 Task: Invite team members using the link.
Action: Mouse moved to (386, 238)
Screenshot: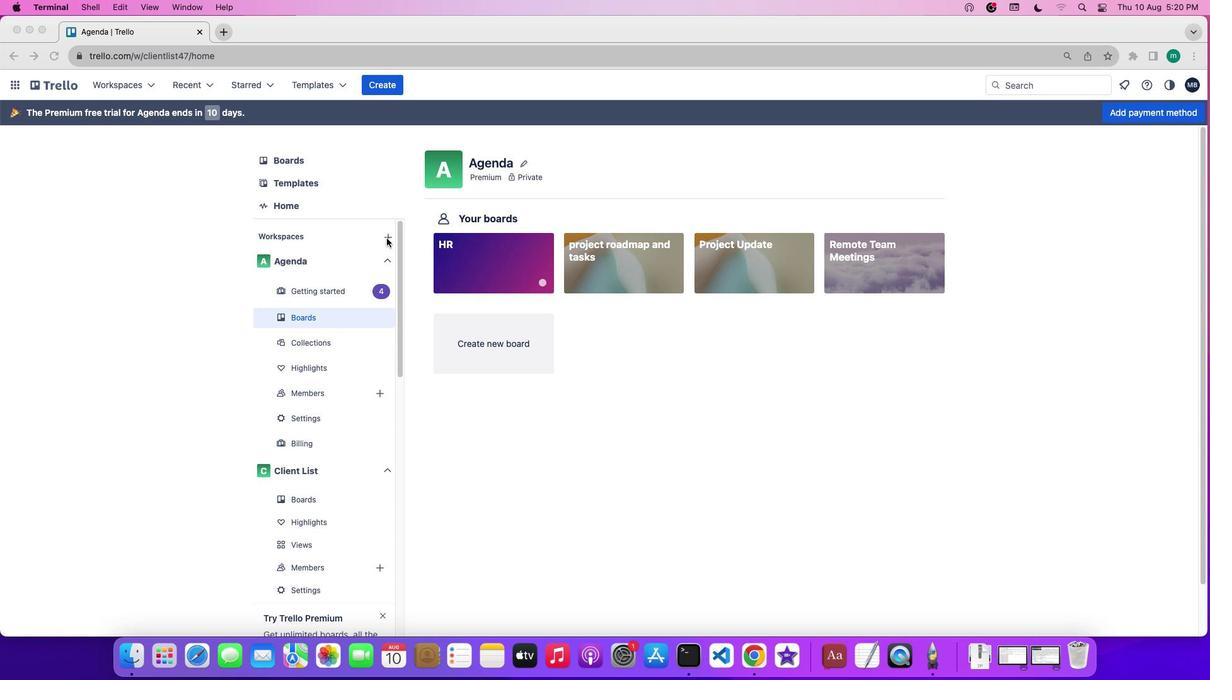 
Action: Mouse pressed left at (386, 238)
Screenshot: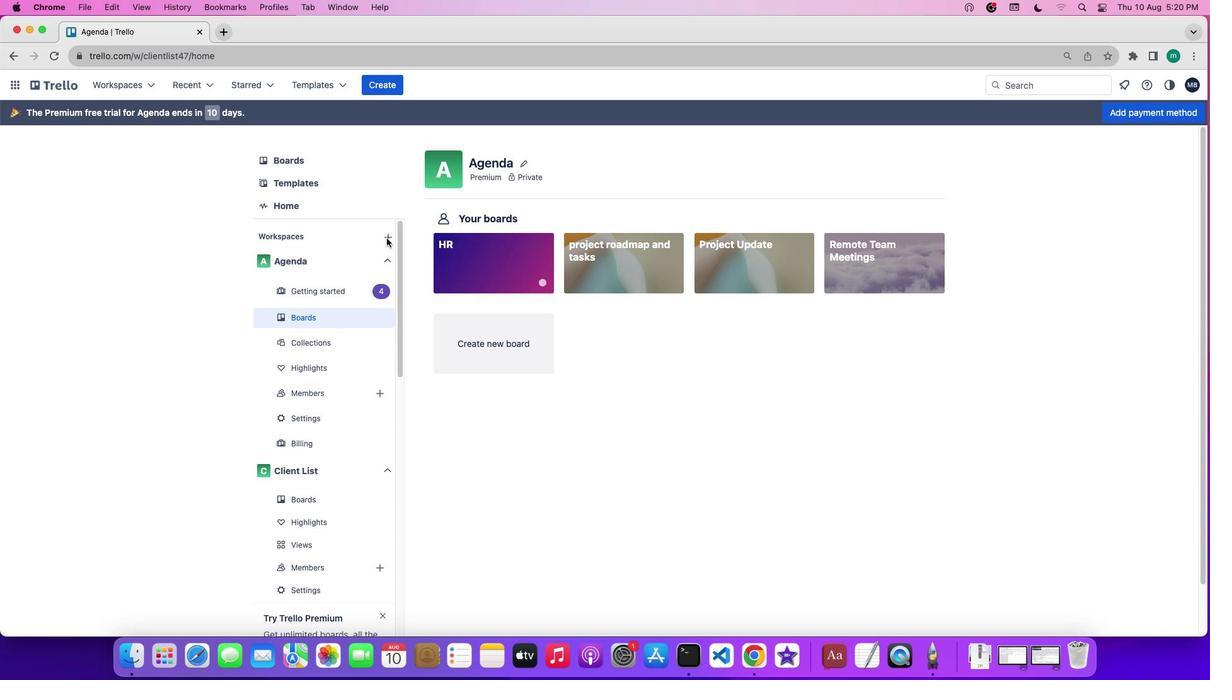 
Action: Mouse pressed left at (386, 238)
Screenshot: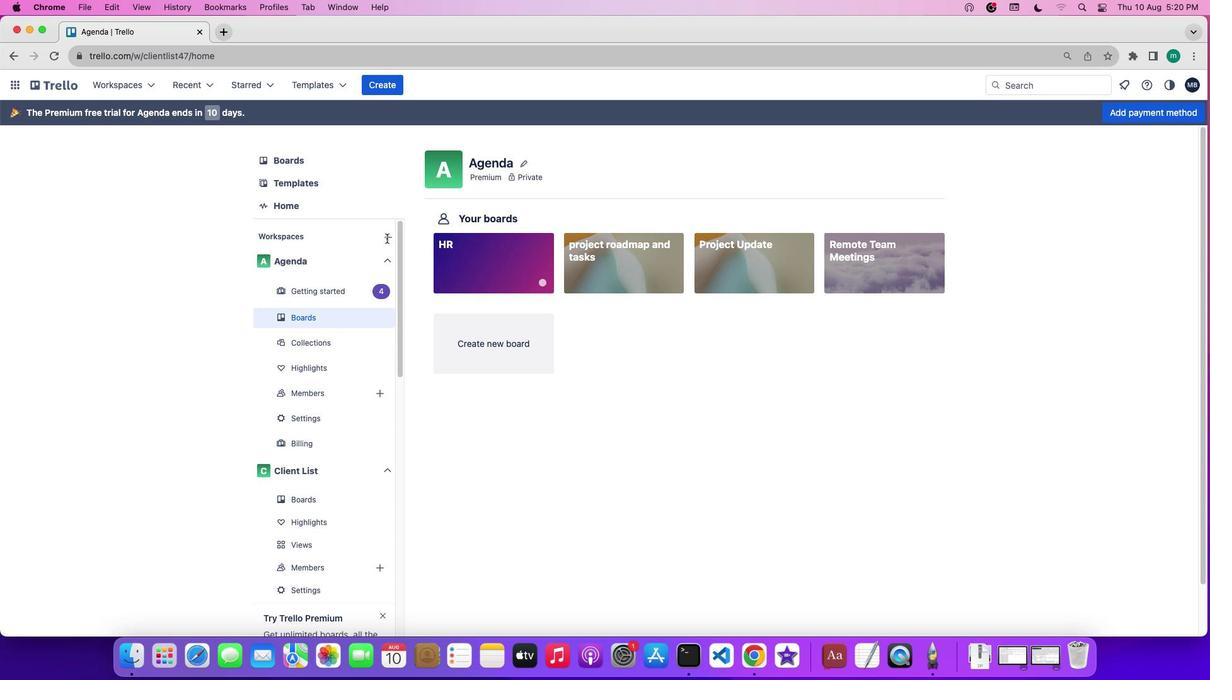 
Action: Mouse moved to (392, 281)
Screenshot: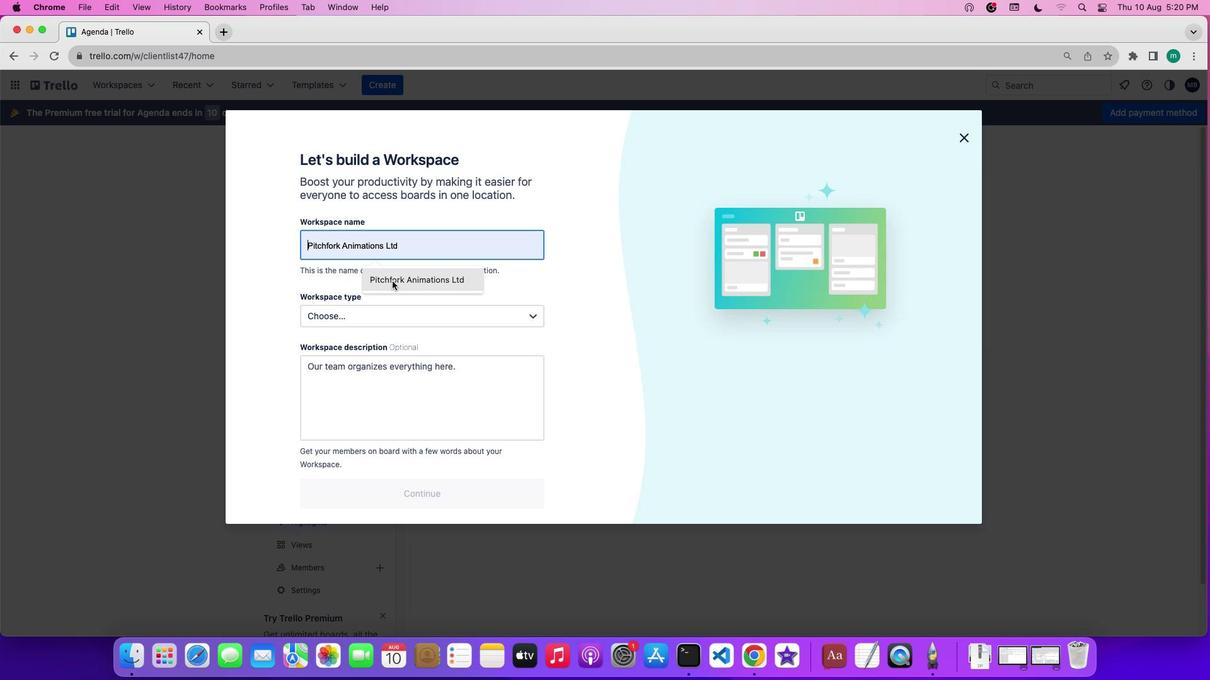 
Action: Mouse pressed left at (392, 281)
Screenshot: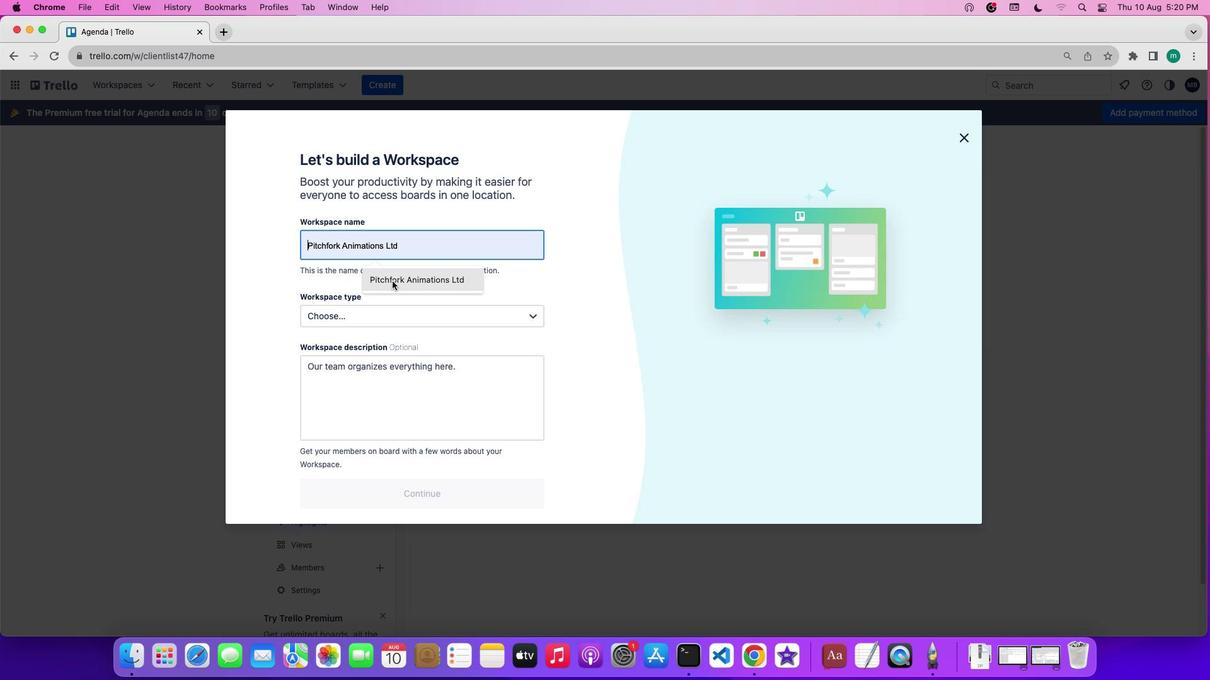 
Action: Mouse moved to (390, 317)
Screenshot: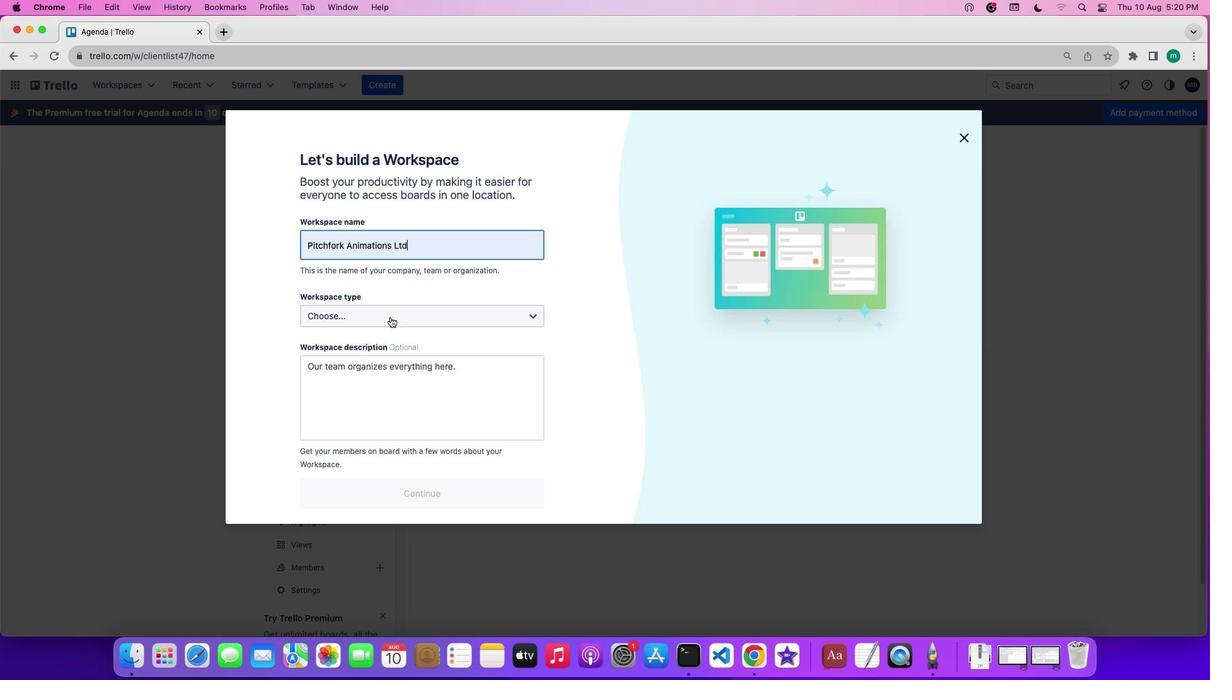 
Action: Mouse pressed left at (390, 317)
Screenshot: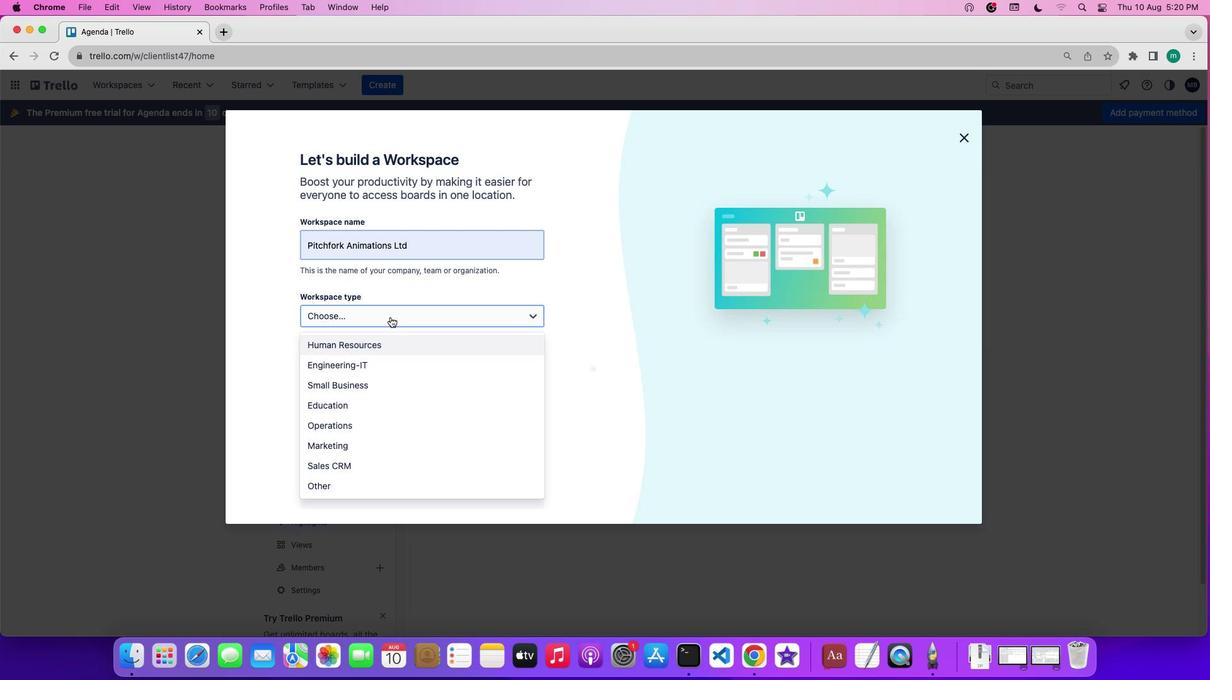 
Action: Mouse moved to (390, 350)
Screenshot: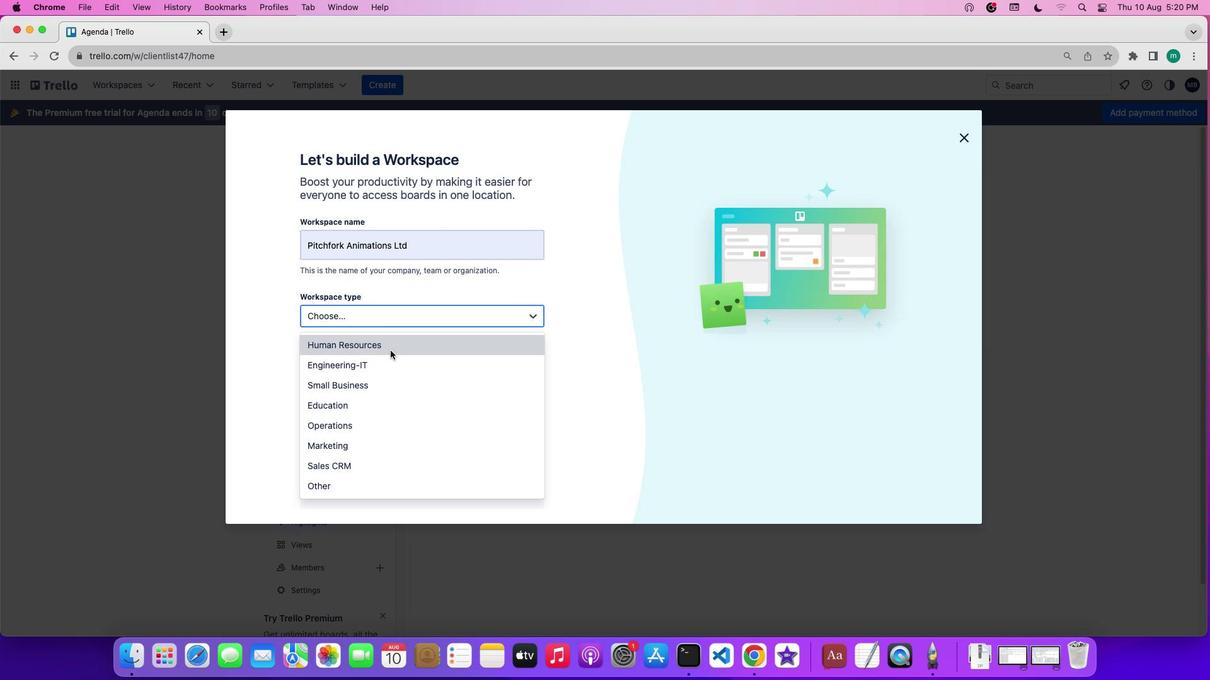
Action: Mouse pressed left at (390, 350)
Screenshot: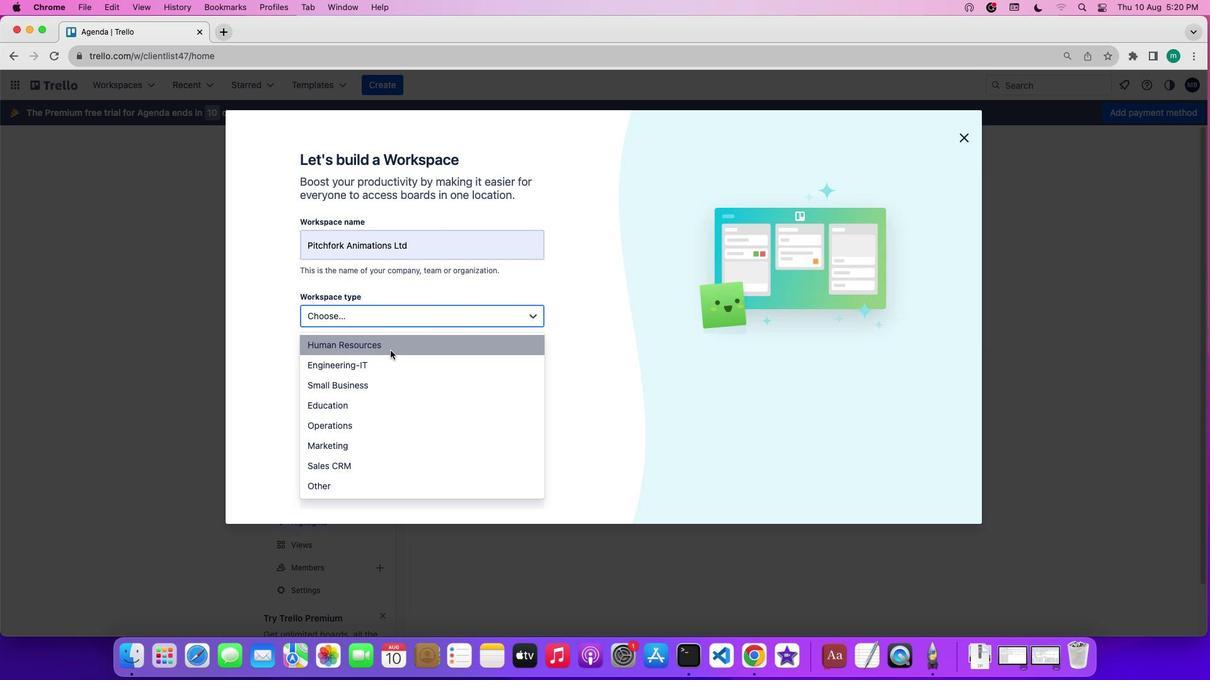 
Action: Mouse moved to (419, 494)
Screenshot: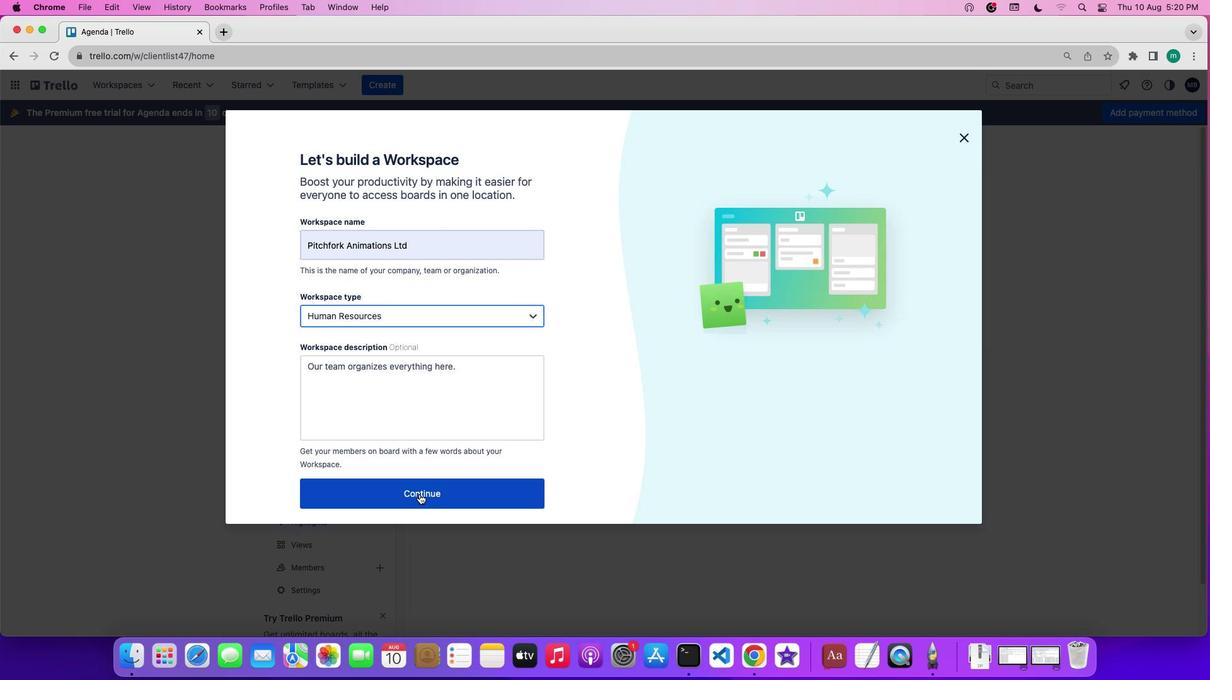 
Action: Mouse pressed left at (419, 494)
Screenshot: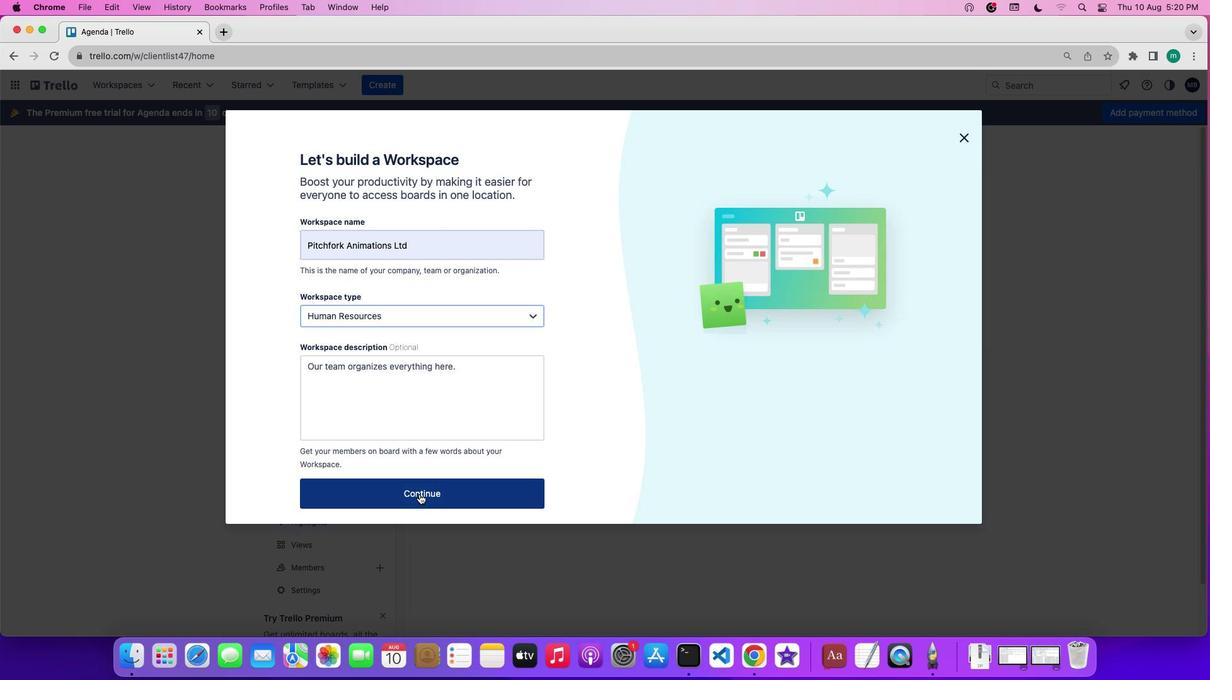 
Action: Mouse moved to (412, 234)
Screenshot: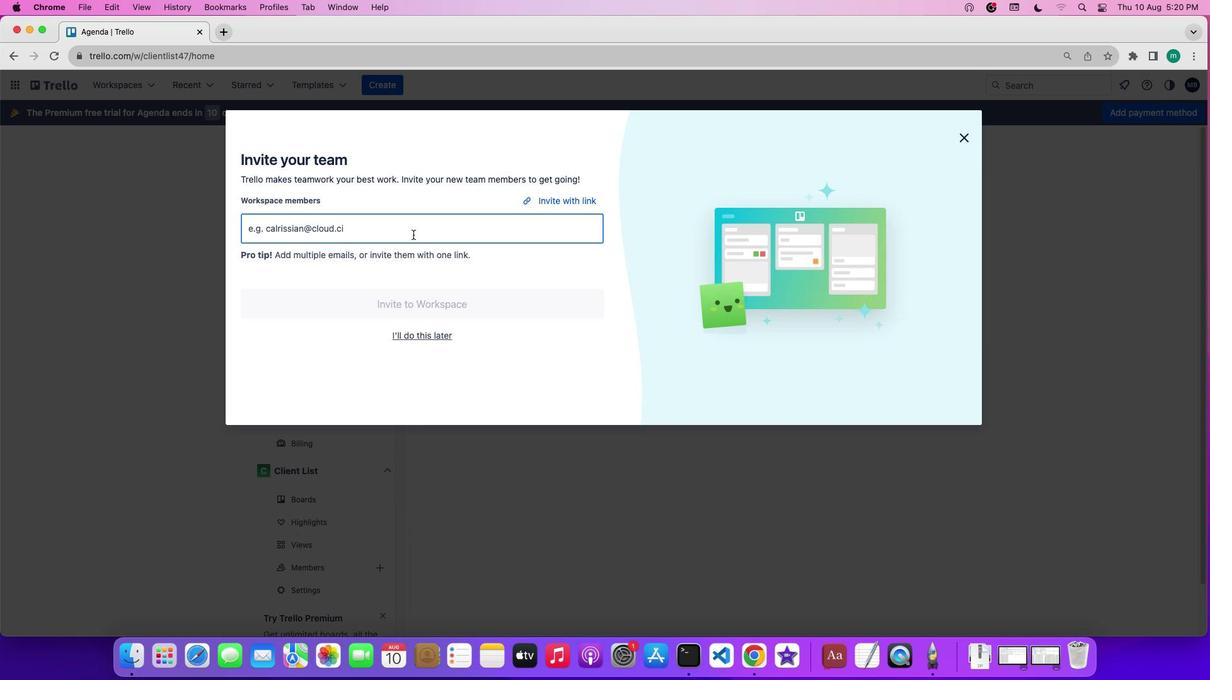 
Action: Mouse pressed left at (412, 234)
Screenshot: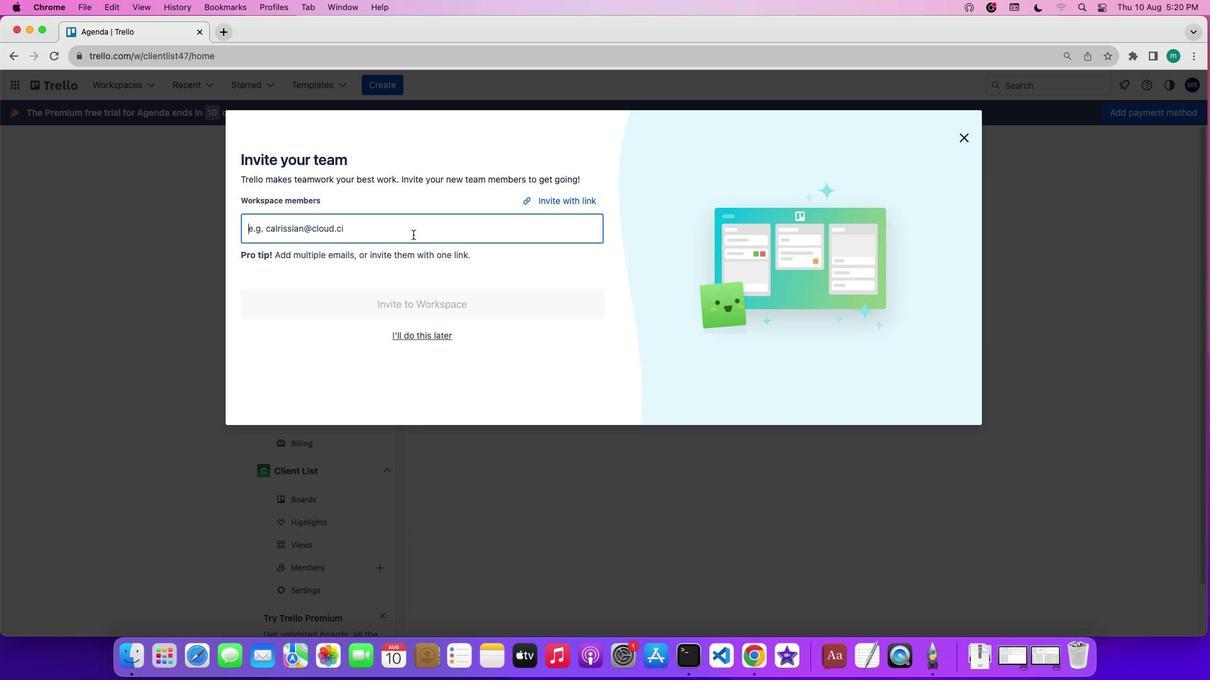 
Action: Mouse moved to (560, 201)
Screenshot: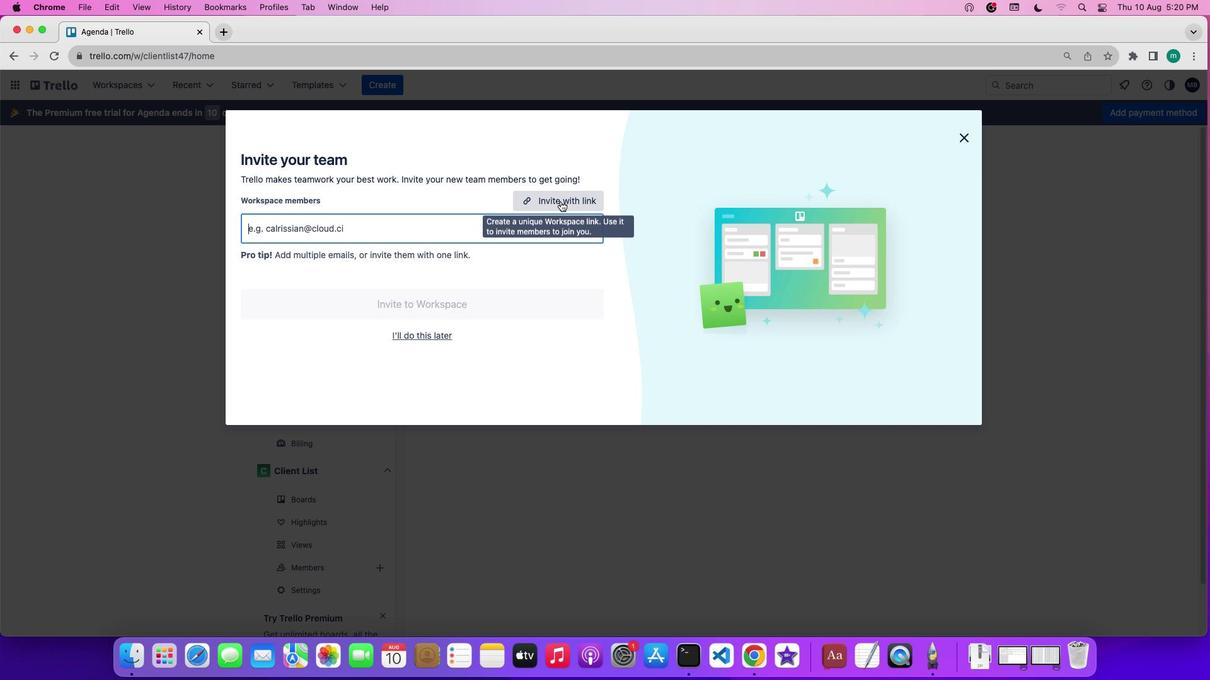 
Action: Mouse pressed left at (560, 201)
Screenshot: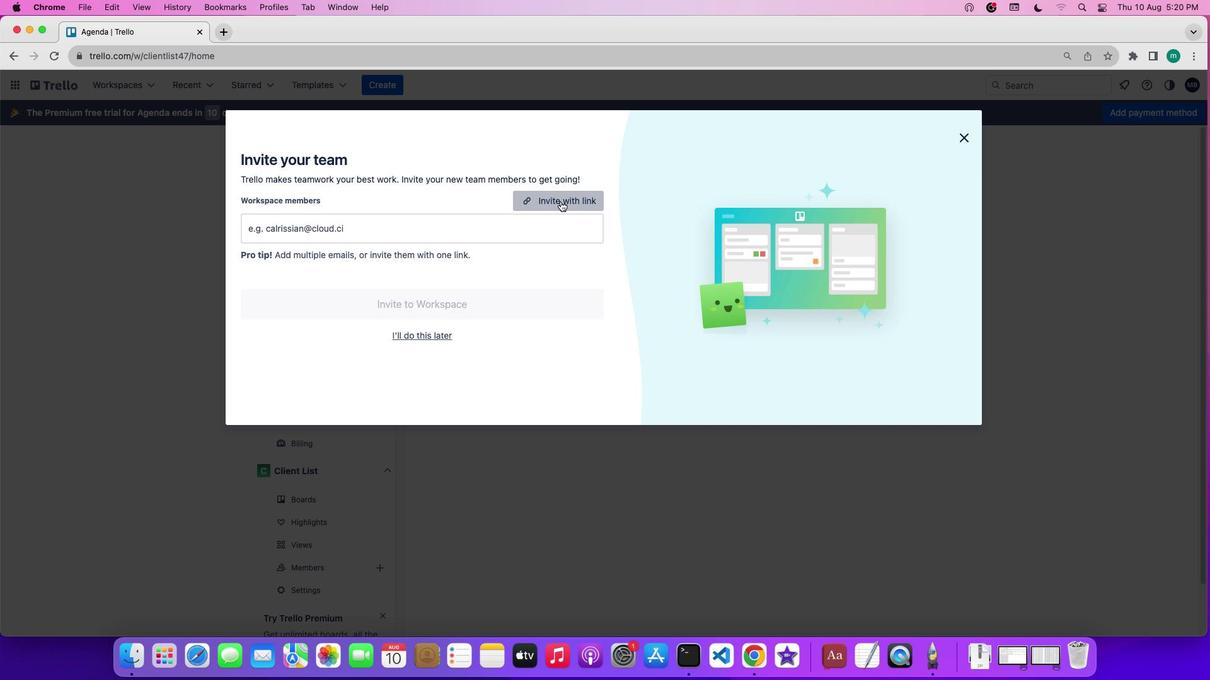 
